 Task: Add Happy Baby Organic Blueberry & Purple Carrot Teethers 12 Pack to the cart.
Action: Mouse moved to (343, 179)
Screenshot: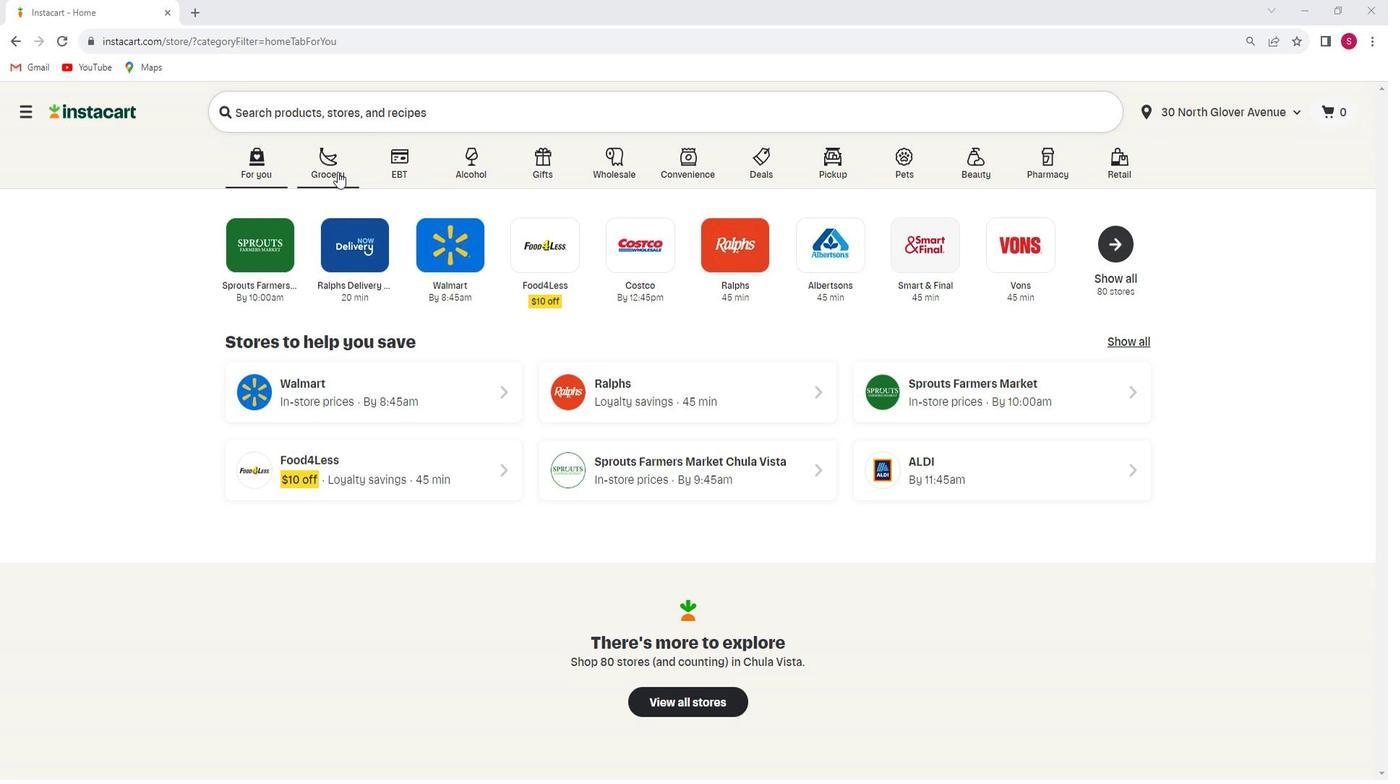 
Action: Mouse pressed left at (343, 179)
Screenshot: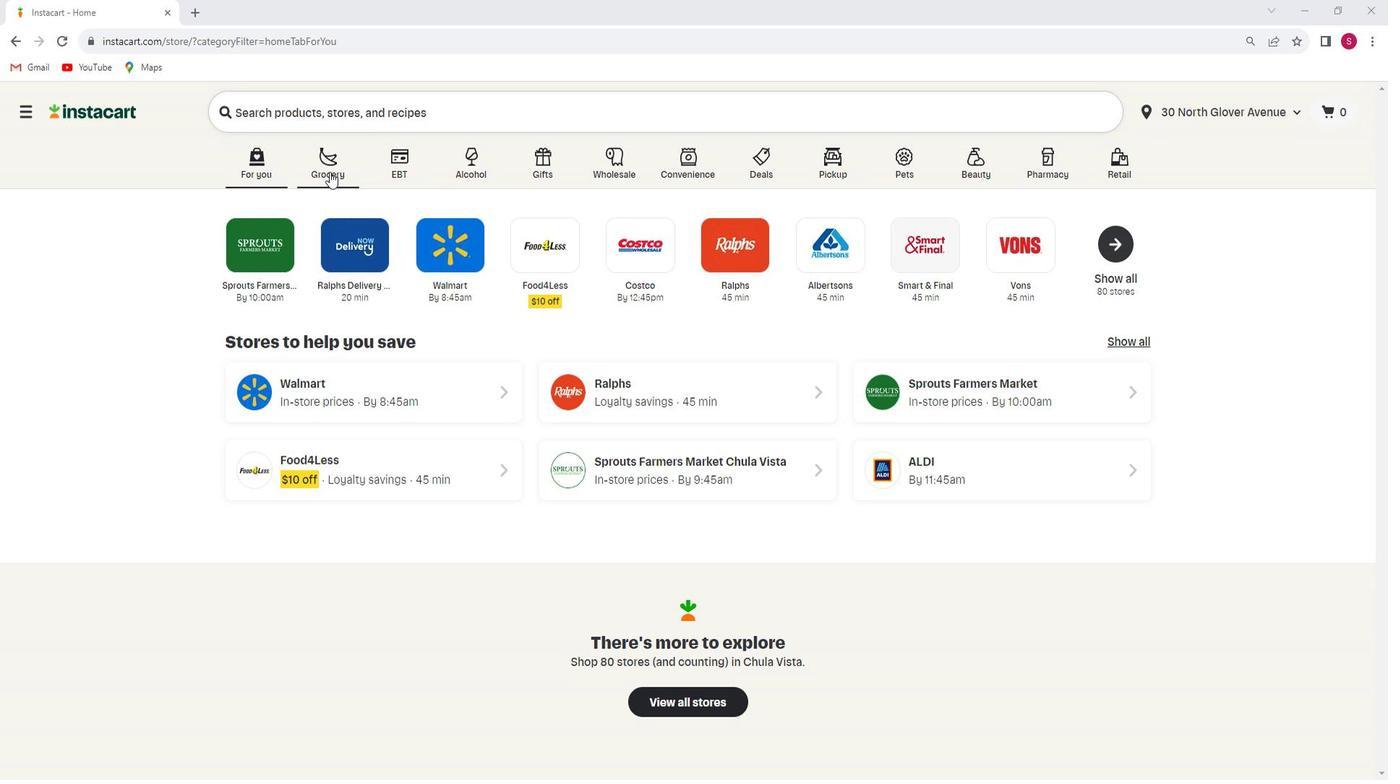 
Action: Mouse moved to (369, 434)
Screenshot: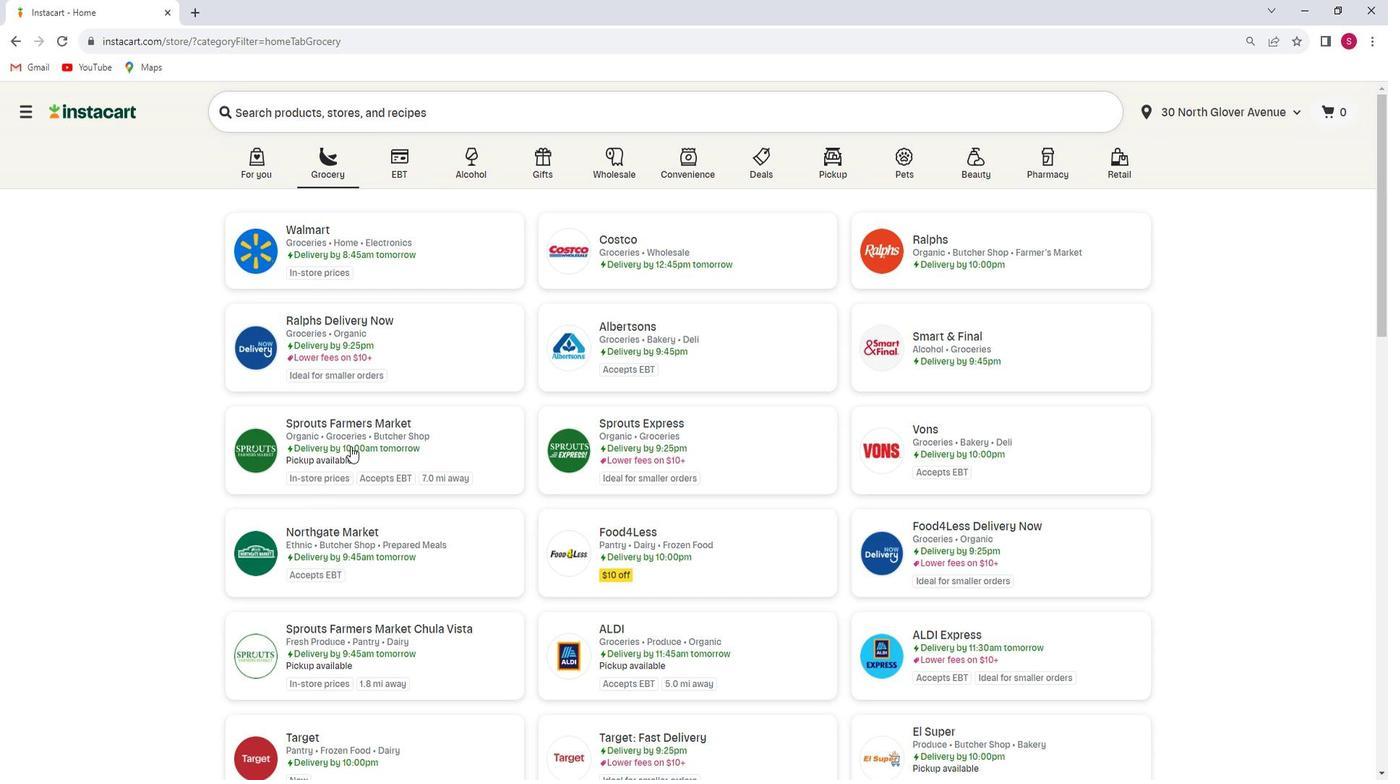 
Action: Mouse pressed left at (369, 434)
Screenshot: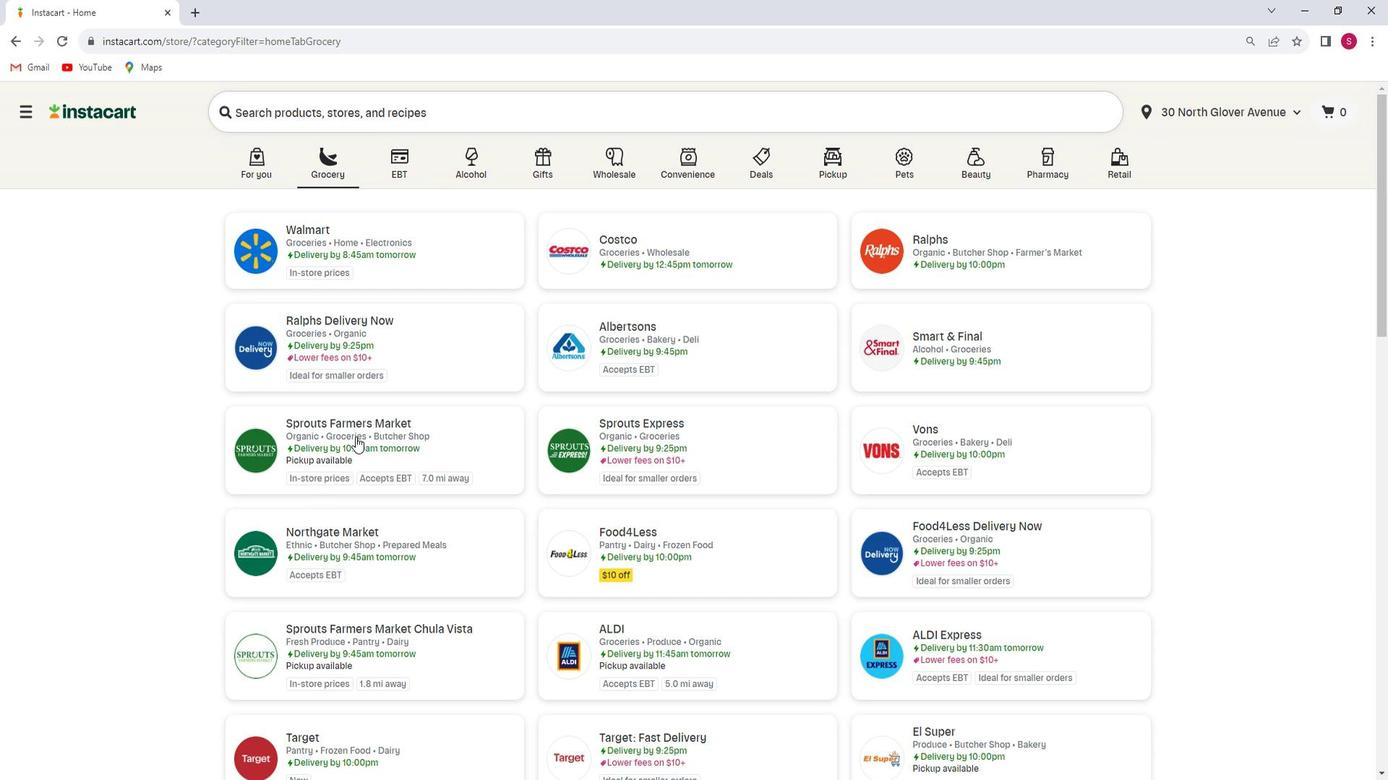 
Action: Mouse moved to (63, 532)
Screenshot: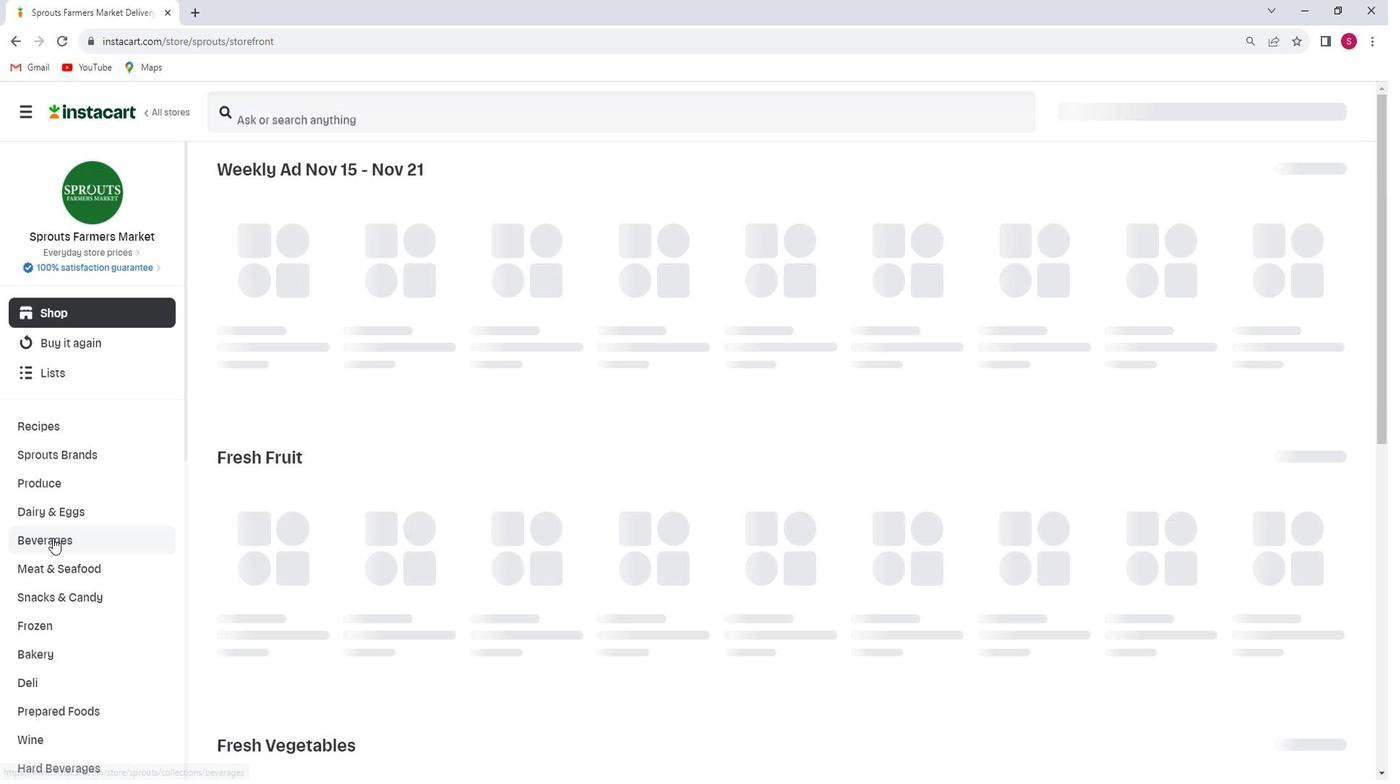 
Action: Mouse scrolled (63, 531) with delta (0, 0)
Screenshot: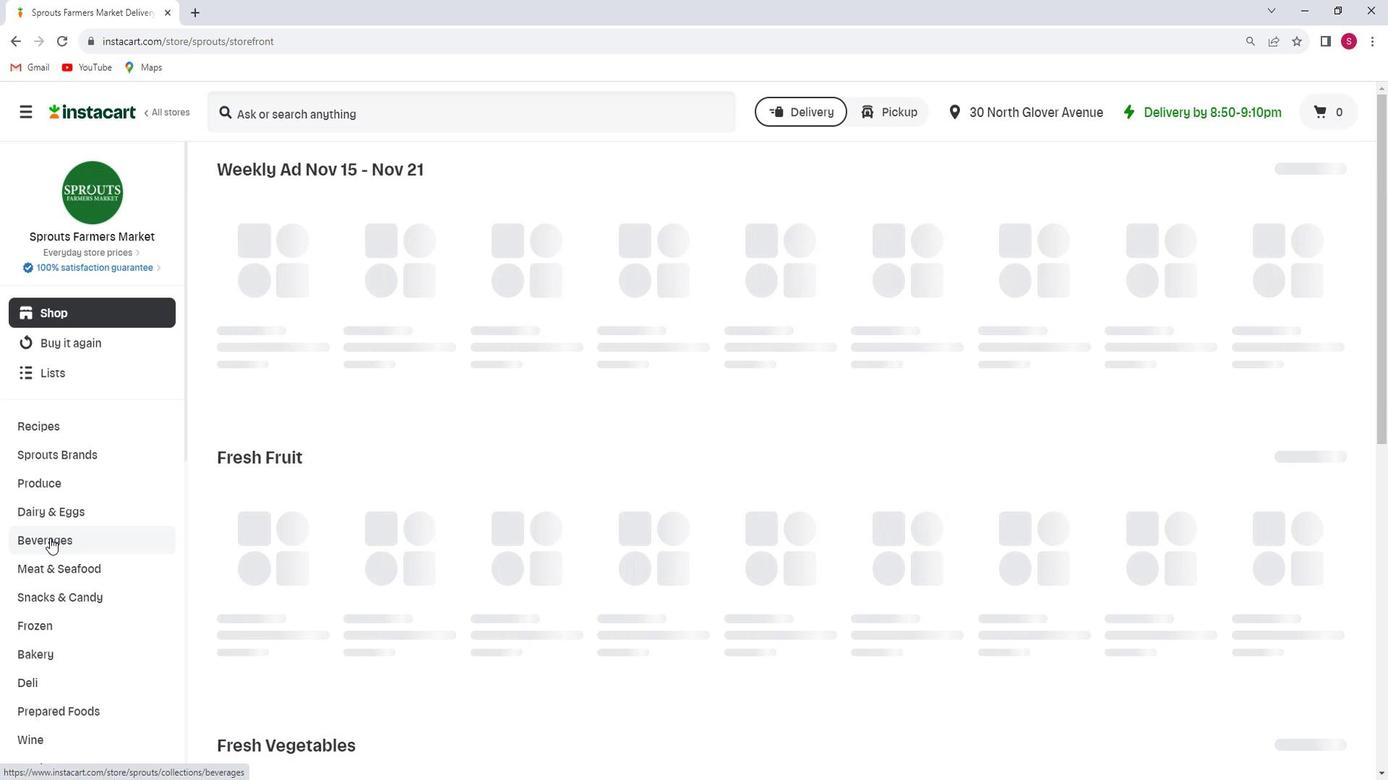 
Action: Mouse scrolled (63, 531) with delta (0, 0)
Screenshot: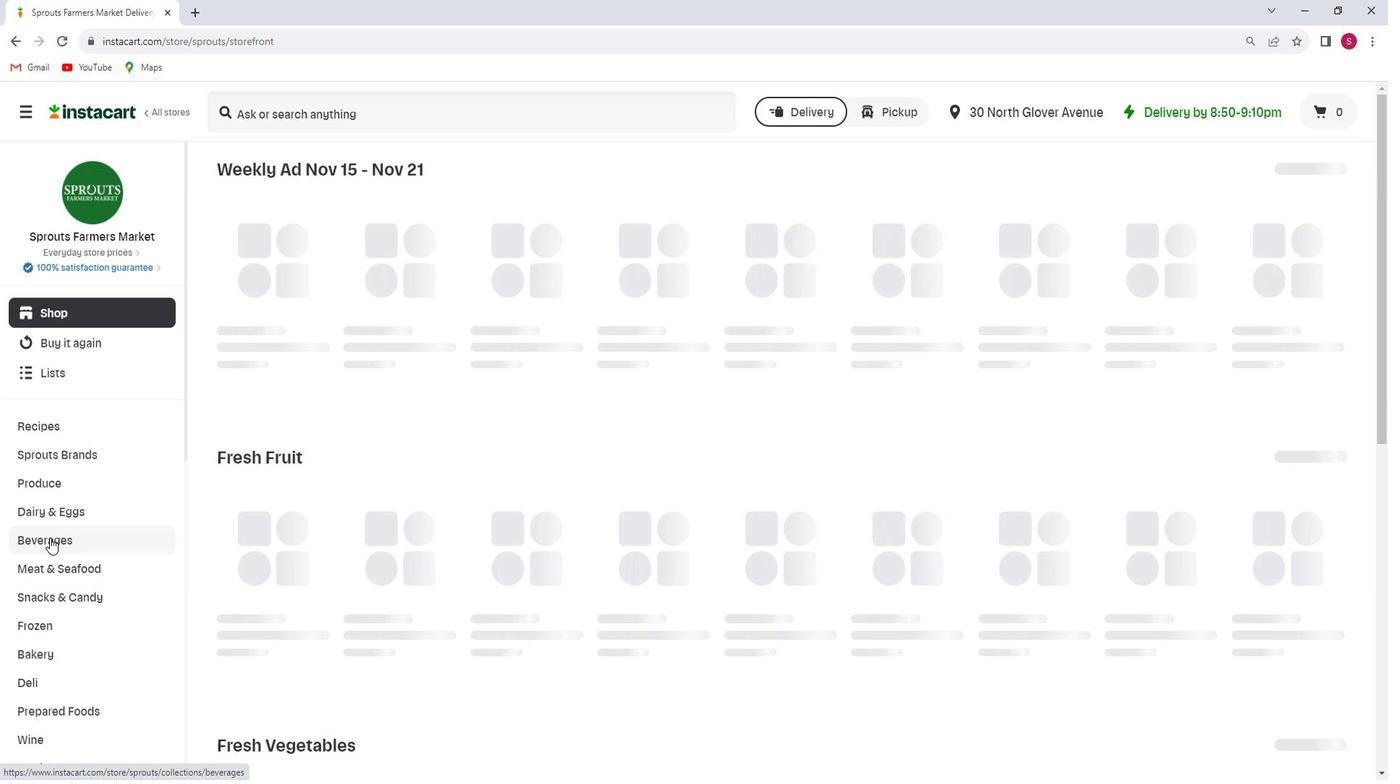 
Action: Mouse scrolled (63, 531) with delta (0, 0)
Screenshot: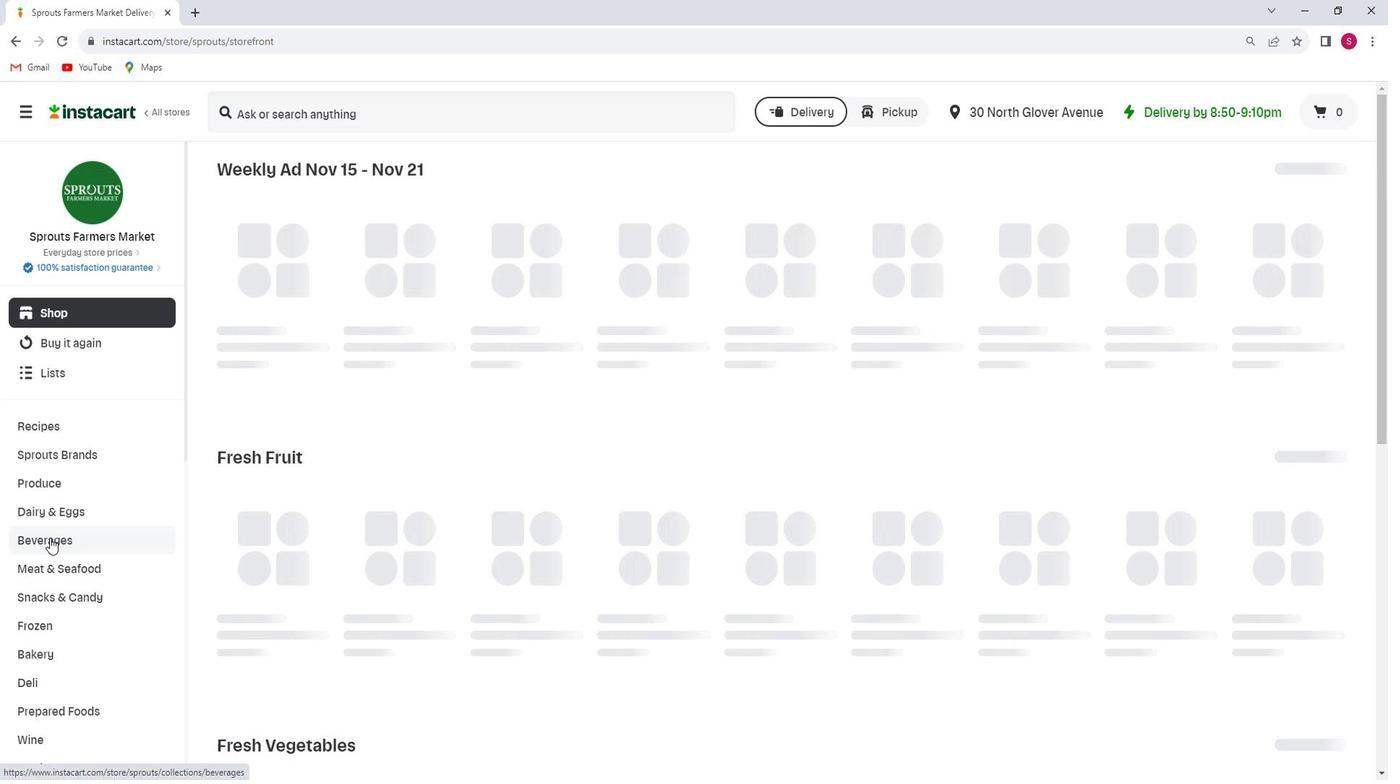 
Action: Mouse scrolled (63, 531) with delta (0, 0)
Screenshot: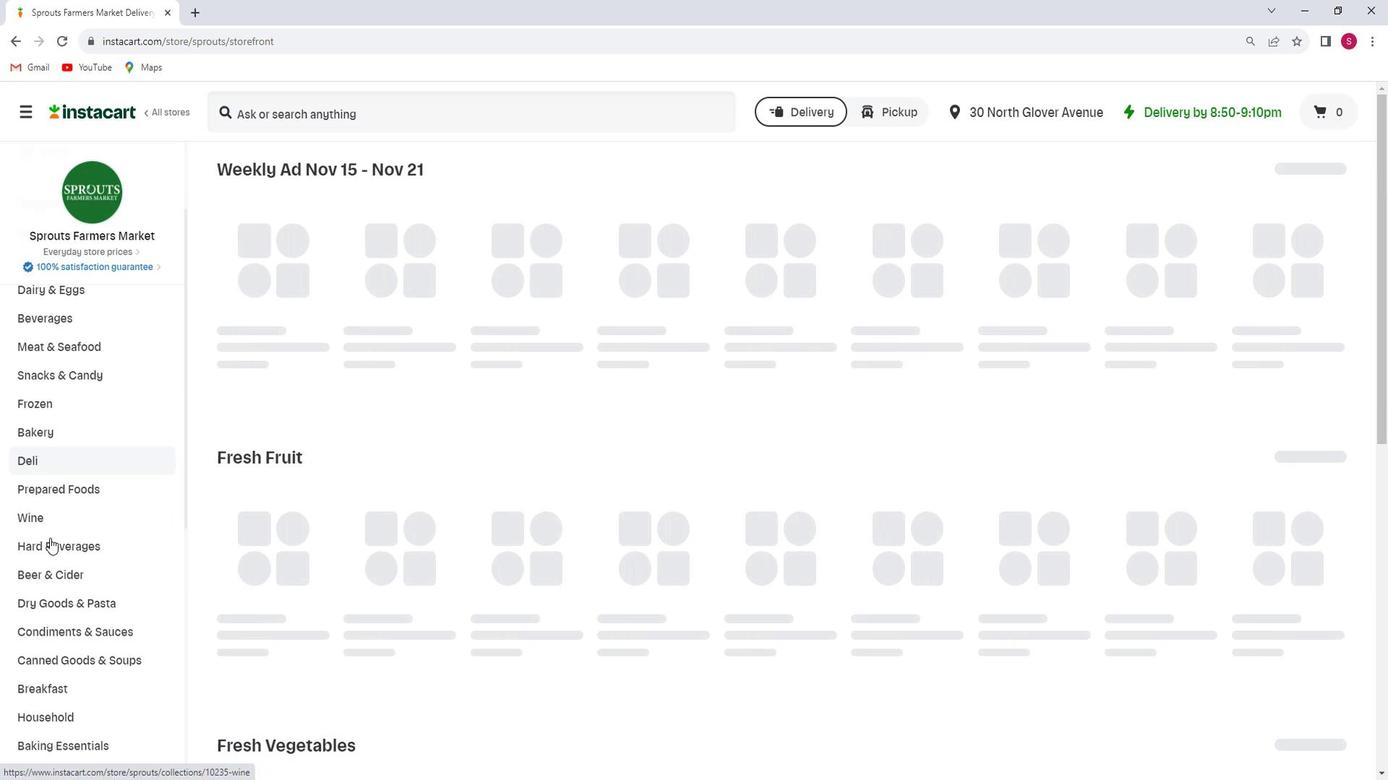 
Action: Mouse scrolled (63, 531) with delta (0, 0)
Screenshot: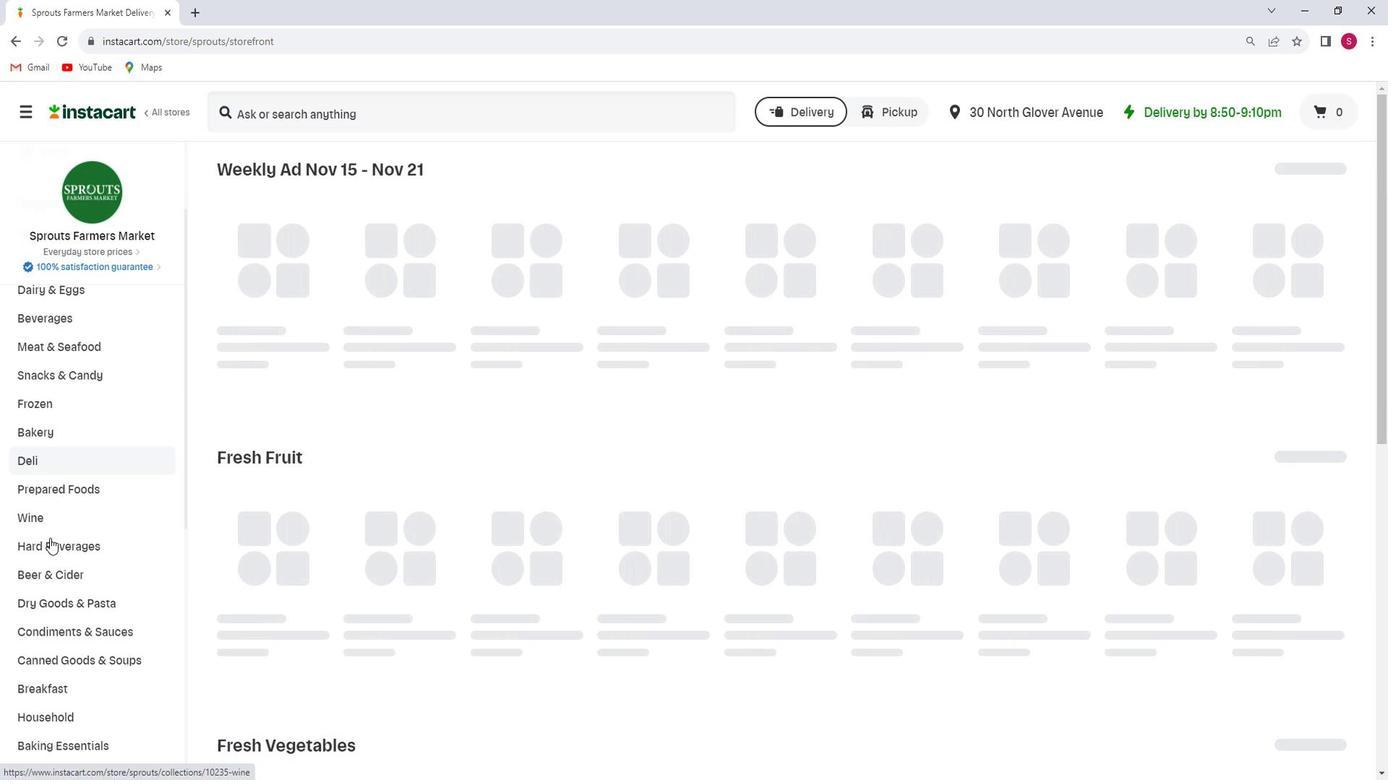 
Action: Mouse scrolled (63, 531) with delta (0, 0)
Screenshot: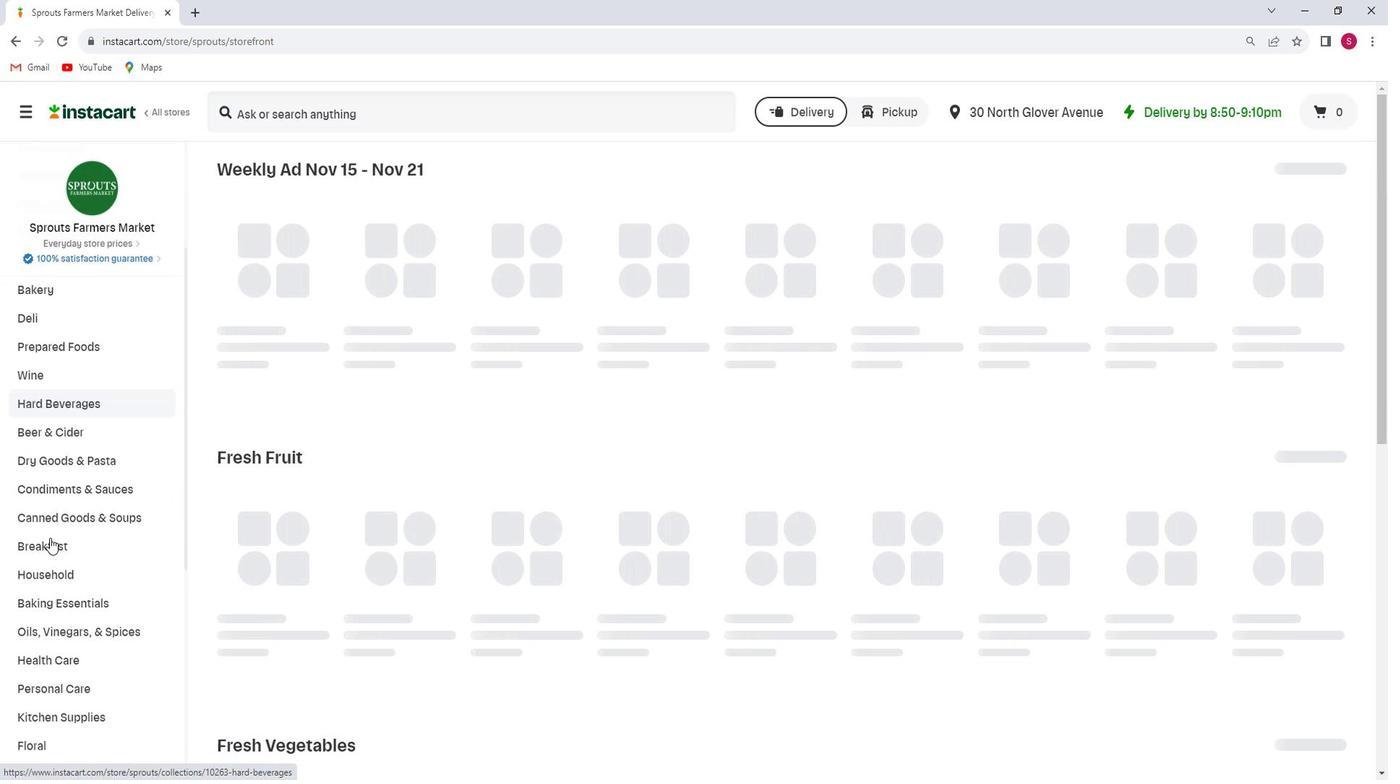 
Action: Mouse scrolled (63, 531) with delta (0, 0)
Screenshot: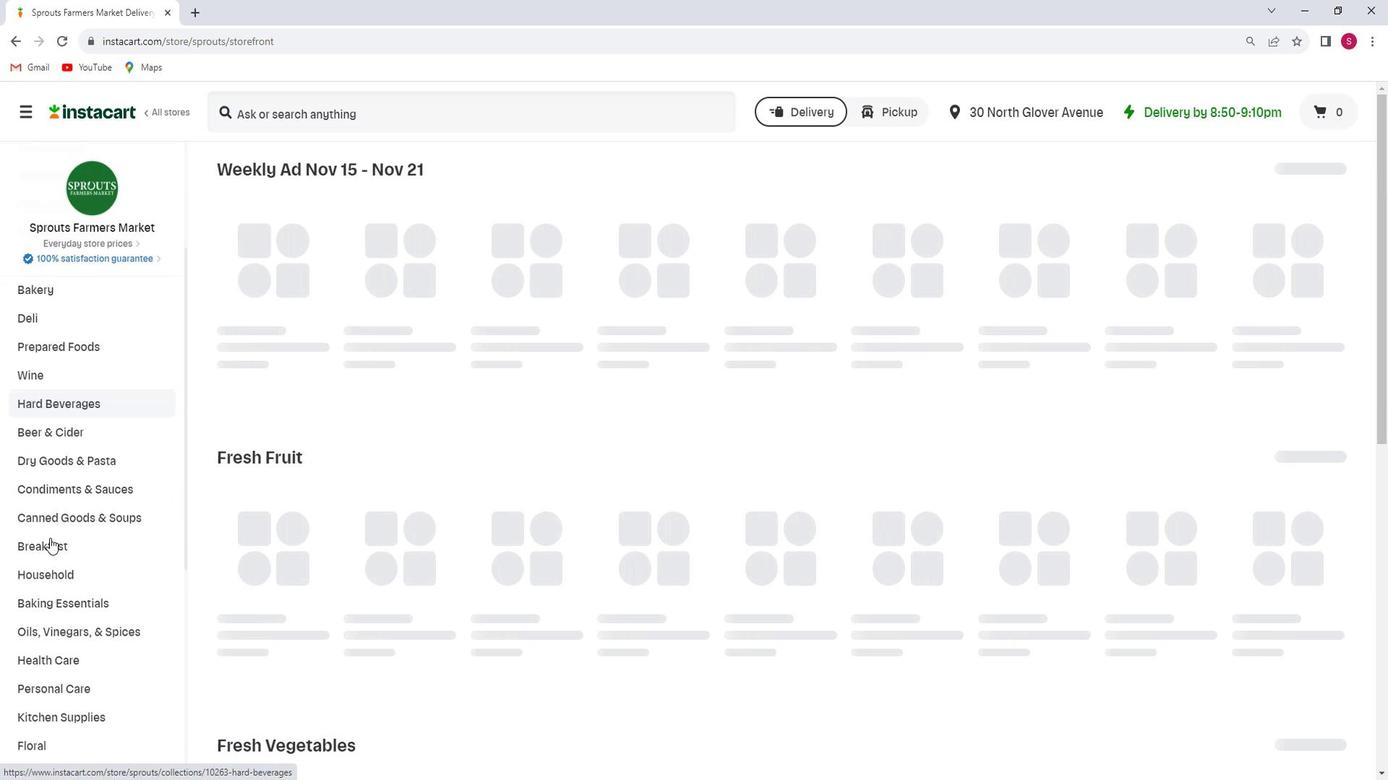 
Action: Mouse scrolled (63, 531) with delta (0, 0)
Screenshot: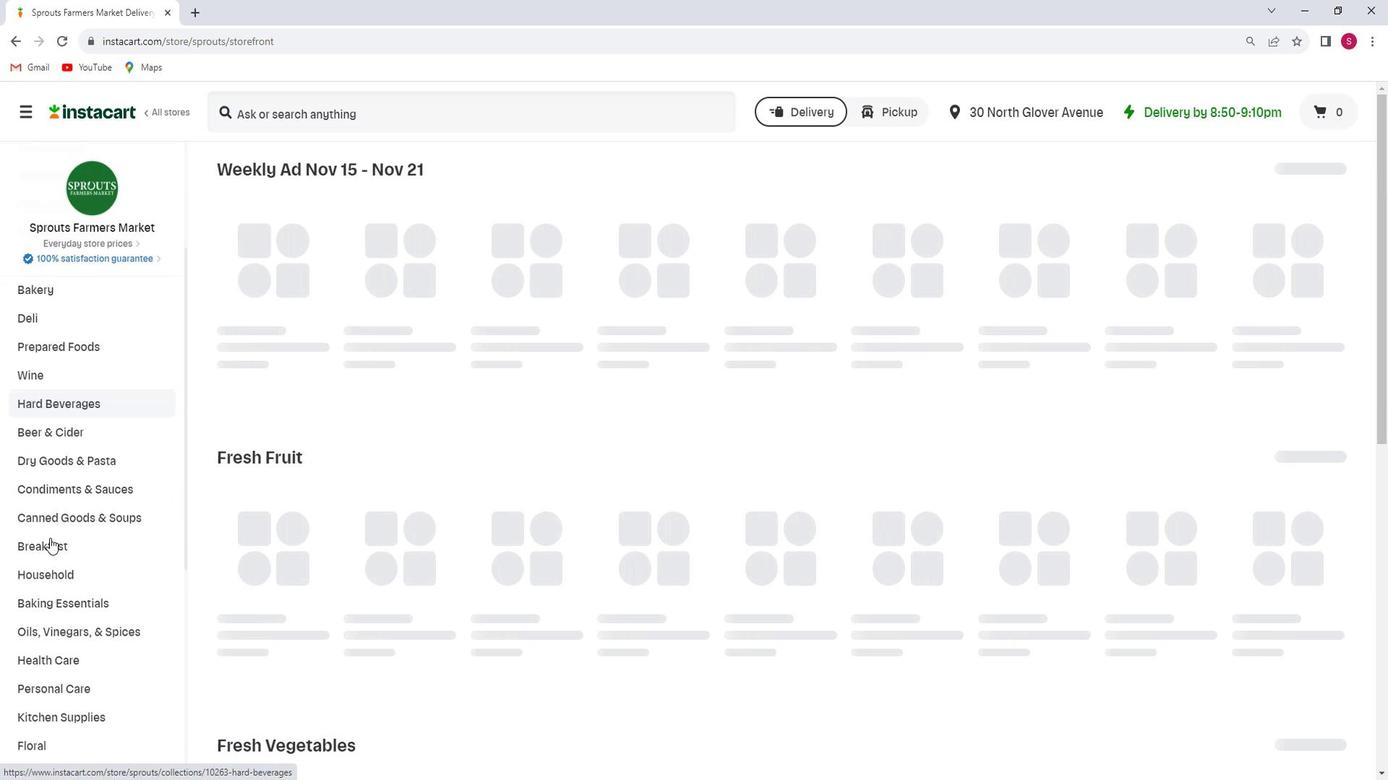 
Action: Mouse moved to (59, 560)
Screenshot: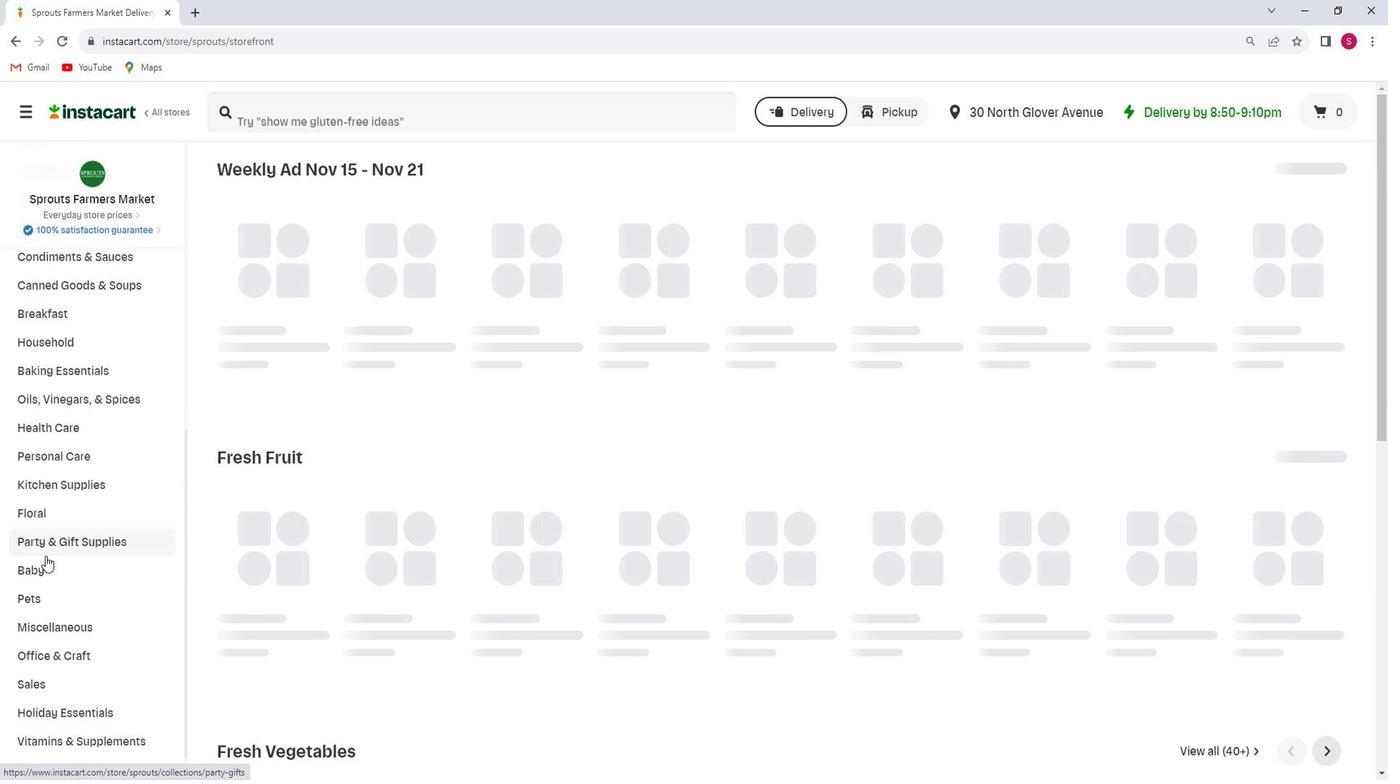 
Action: Mouse pressed left at (59, 560)
Screenshot: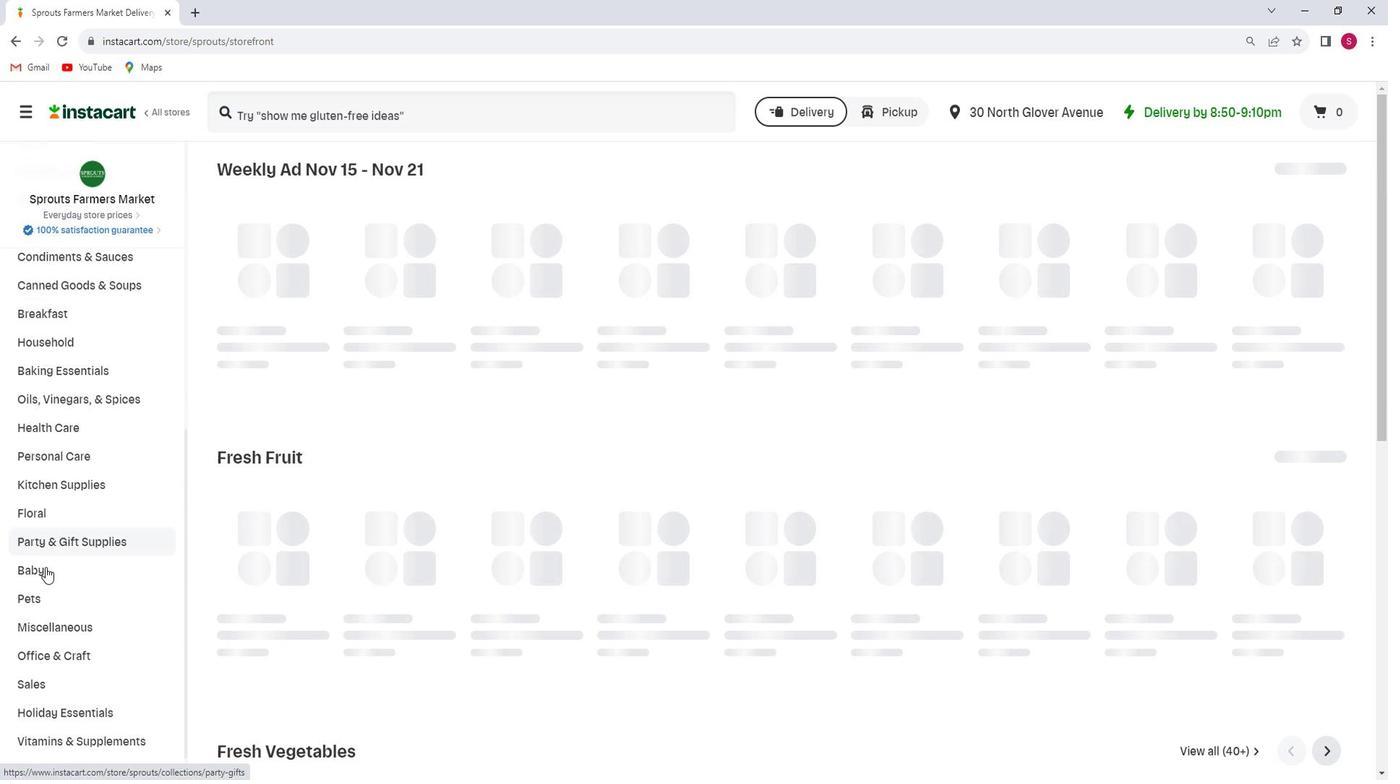 
Action: Mouse moved to (81, 671)
Screenshot: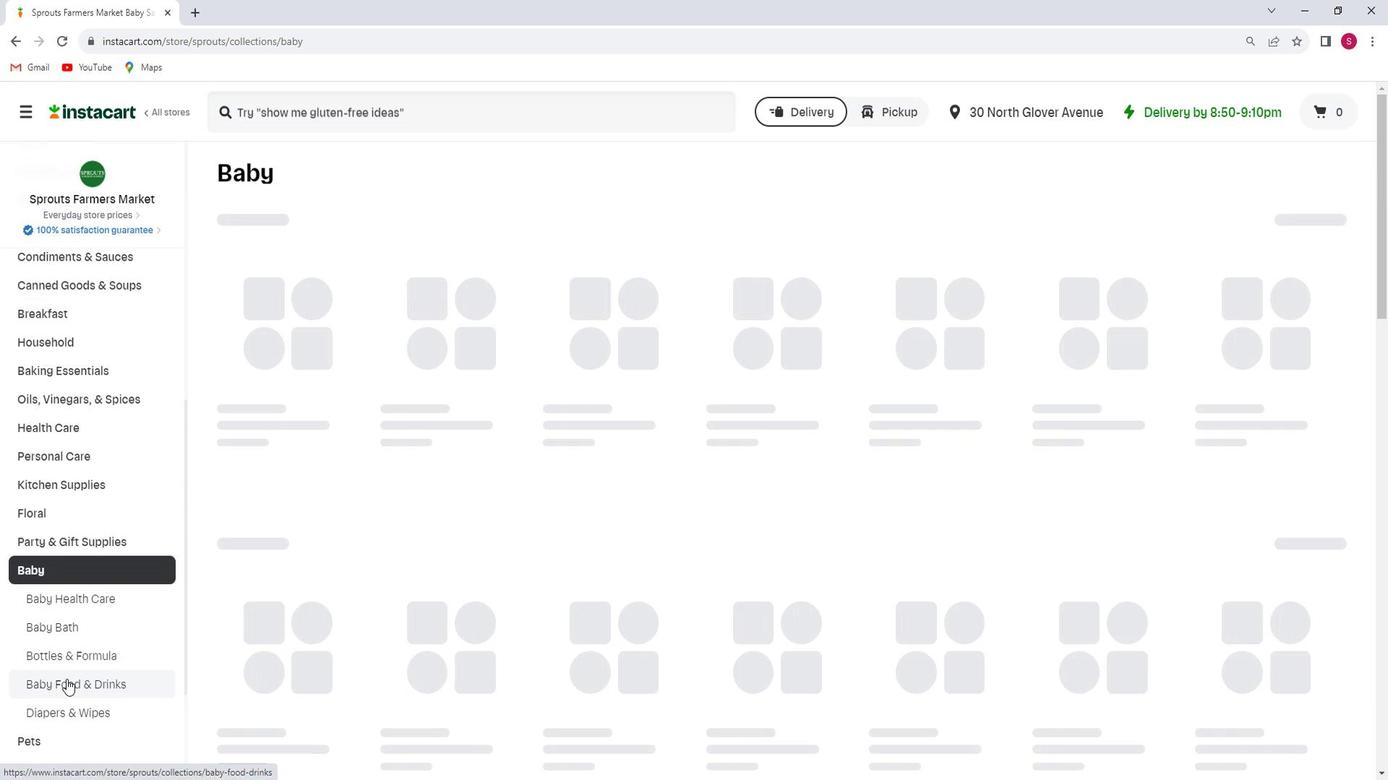 
Action: Mouse pressed left at (81, 671)
Screenshot: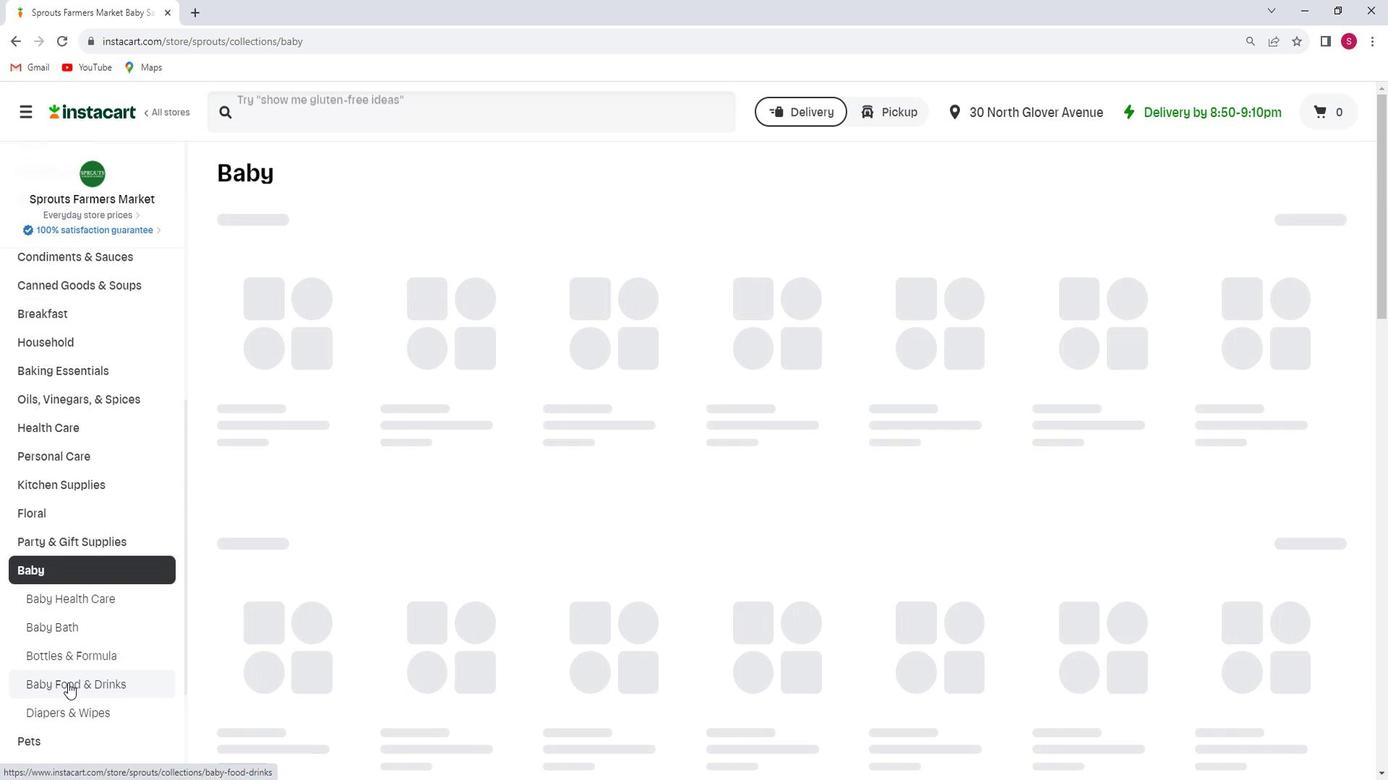 
Action: Mouse moved to (347, 117)
Screenshot: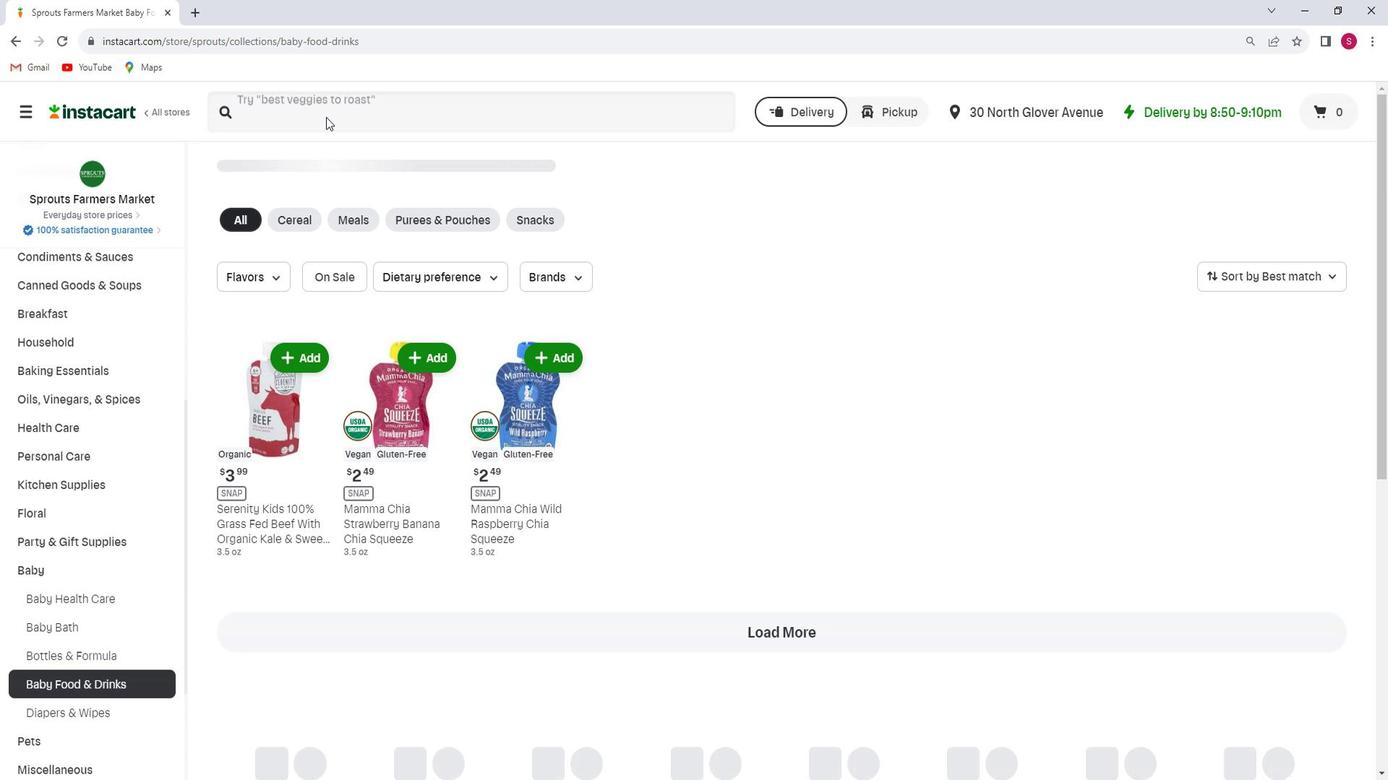 
Action: Mouse pressed left at (347, 117)
Screenshot: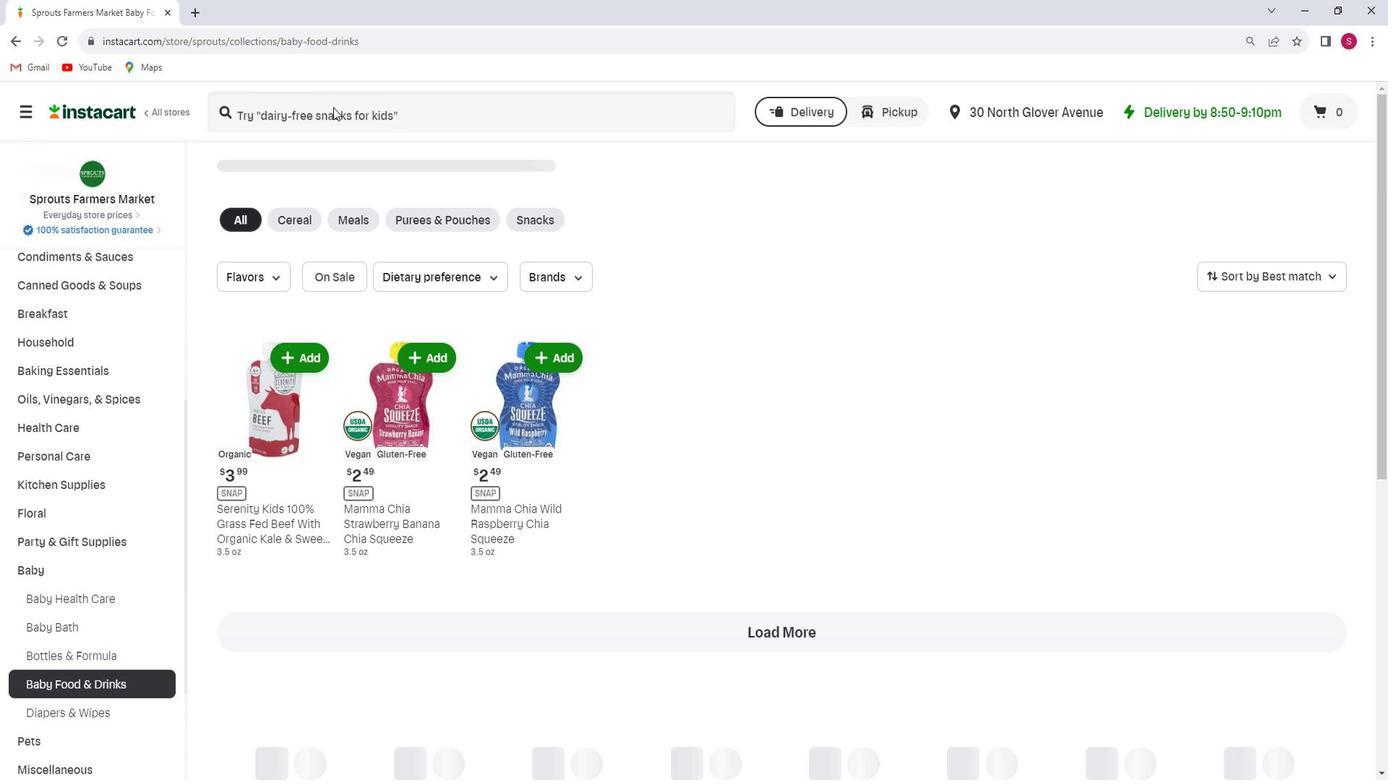 
Action: Mouse pressed left at (347, 117)
Screenshot: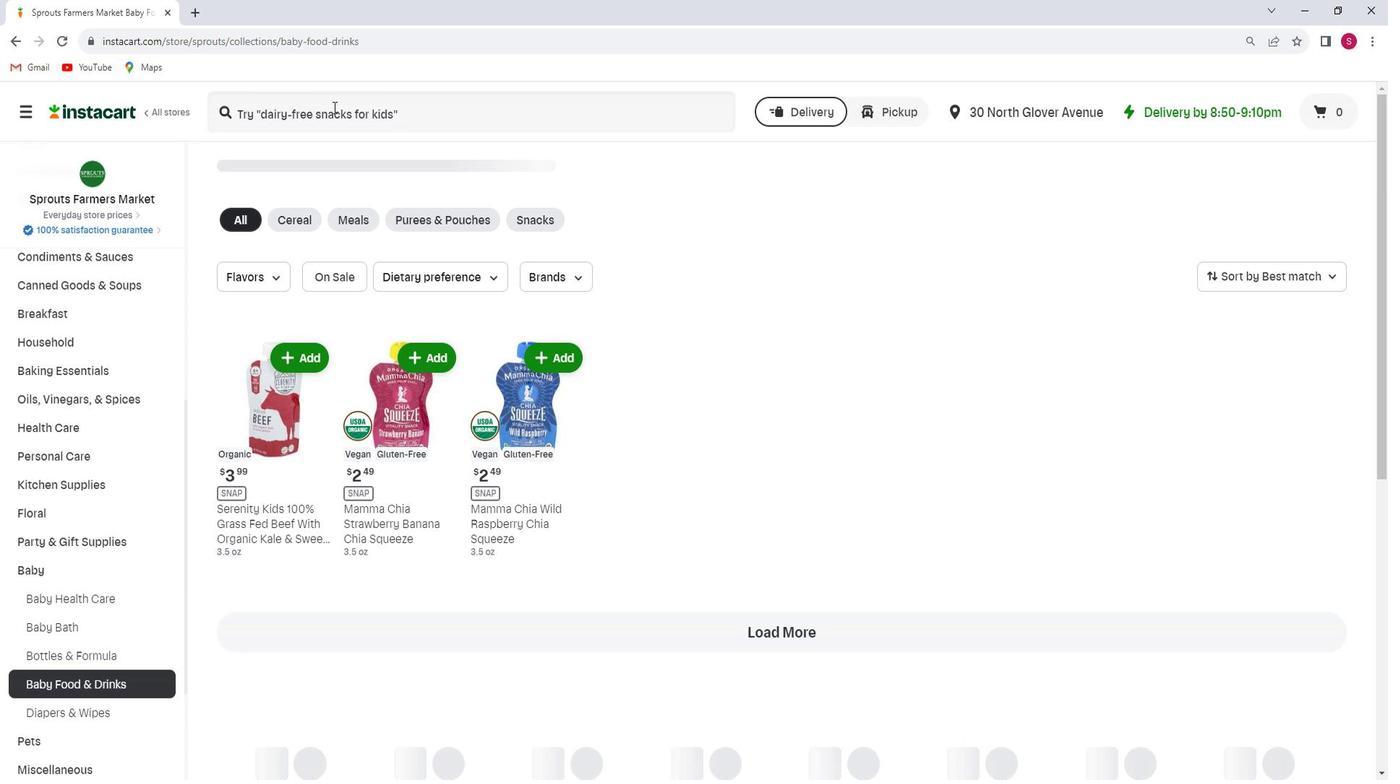 
Action: Key pressed <Key.shift>Happy<Key.space><Key.shift>Baby<Key.space><Key.shift>Organic<Key.space><Key.shift>Blueberry<Key.space><Key.shift><Key.shift><Key.shift><Key.shift><Key.shift><Key.shift><Key.shift><Key.shift><Key.shift><Key.shift><Key.shift><Key.shift><Key.shift><Key.shift><Key.shift><Key.shift>&<Key.space><Key.shift>Purple<Key.space><Key.shift>carrot<Key.space><Key.shift>Teethers<Key.space>12<Key.space><Key.shift>Pack<Key.enter>
Screenshot: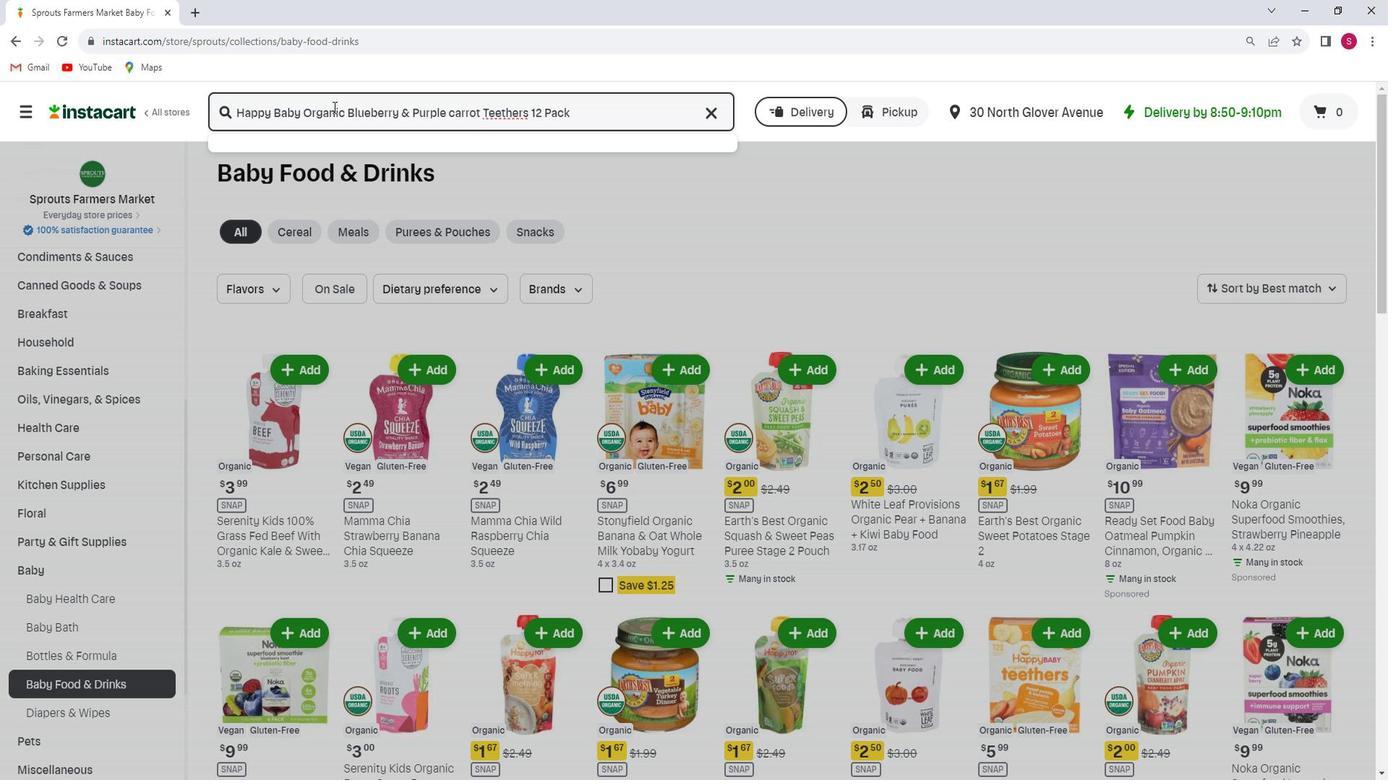 
Action: Mouse moved to (411, 267)
Screenshot: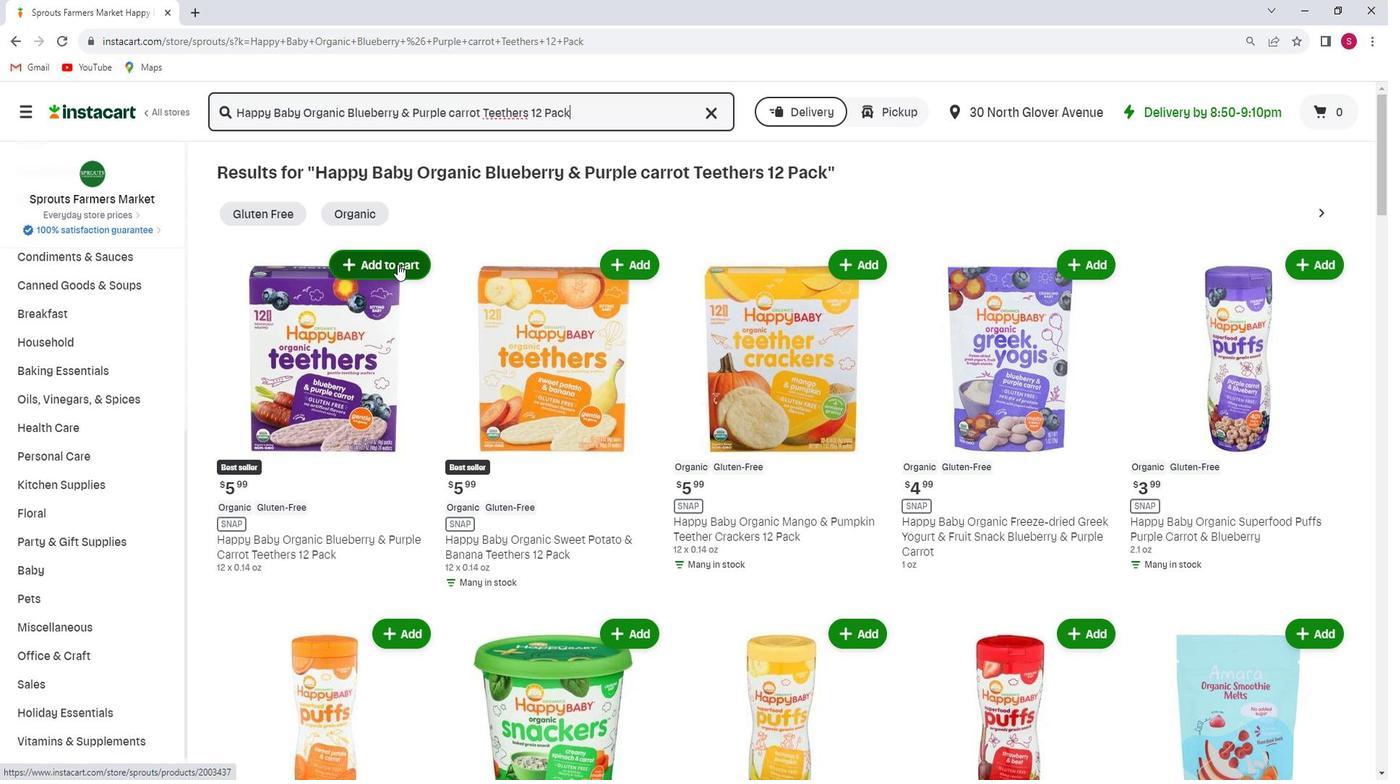 
Action: Mouse pressed left at (411, 267)
Screenshot: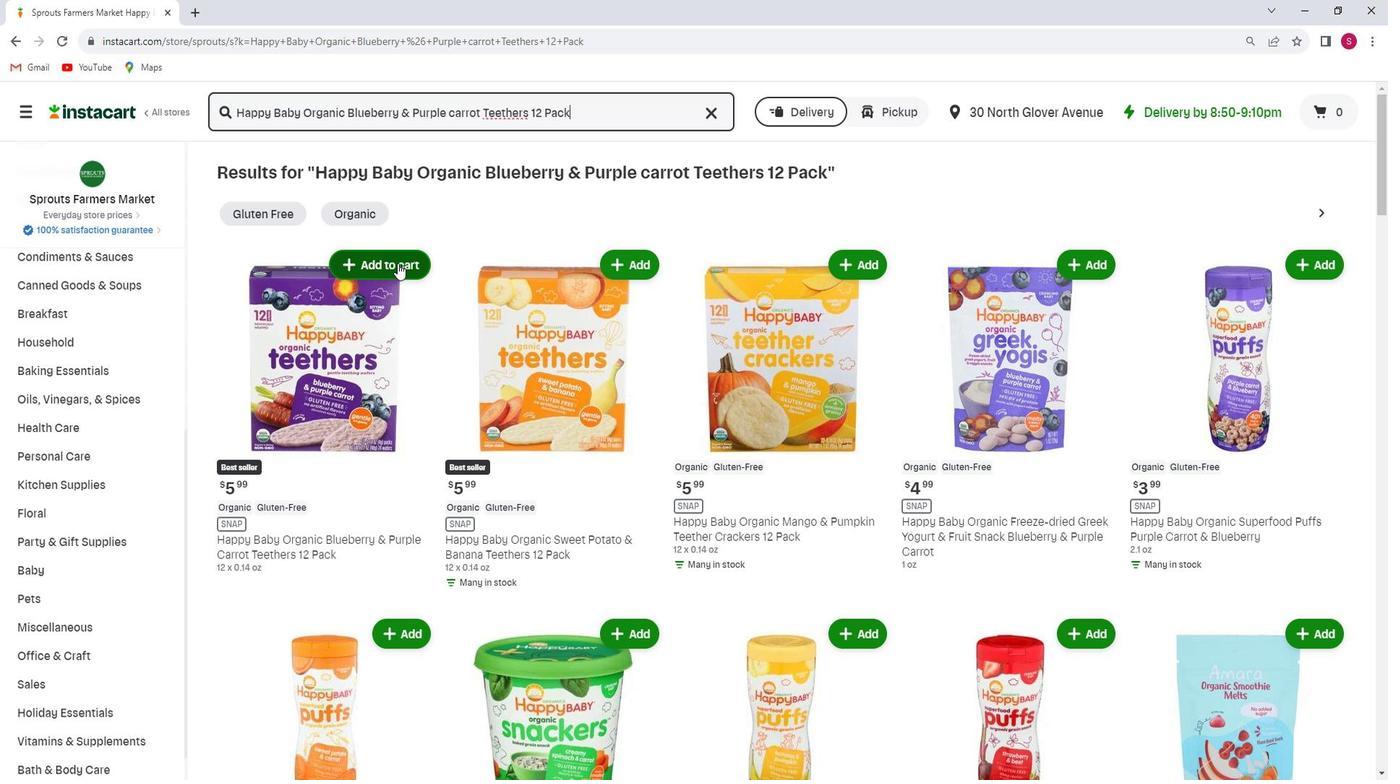 
Action: Mouse moved to (429, 334)
Screenshot: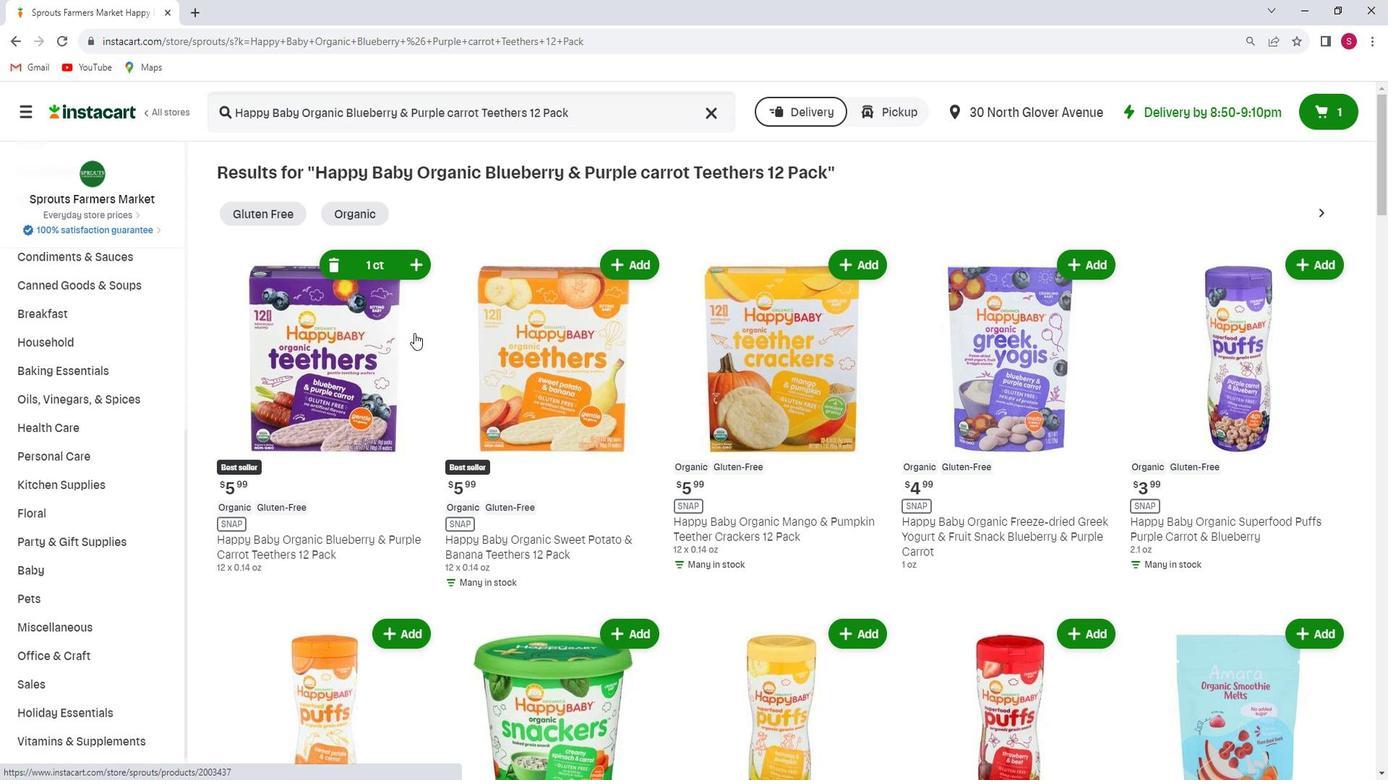 
